 Task: Calculate the estimated travel time from Orlando, Florida, to Miami, Florida.
Action: Mouse moved to (296, 81)
Screenshot: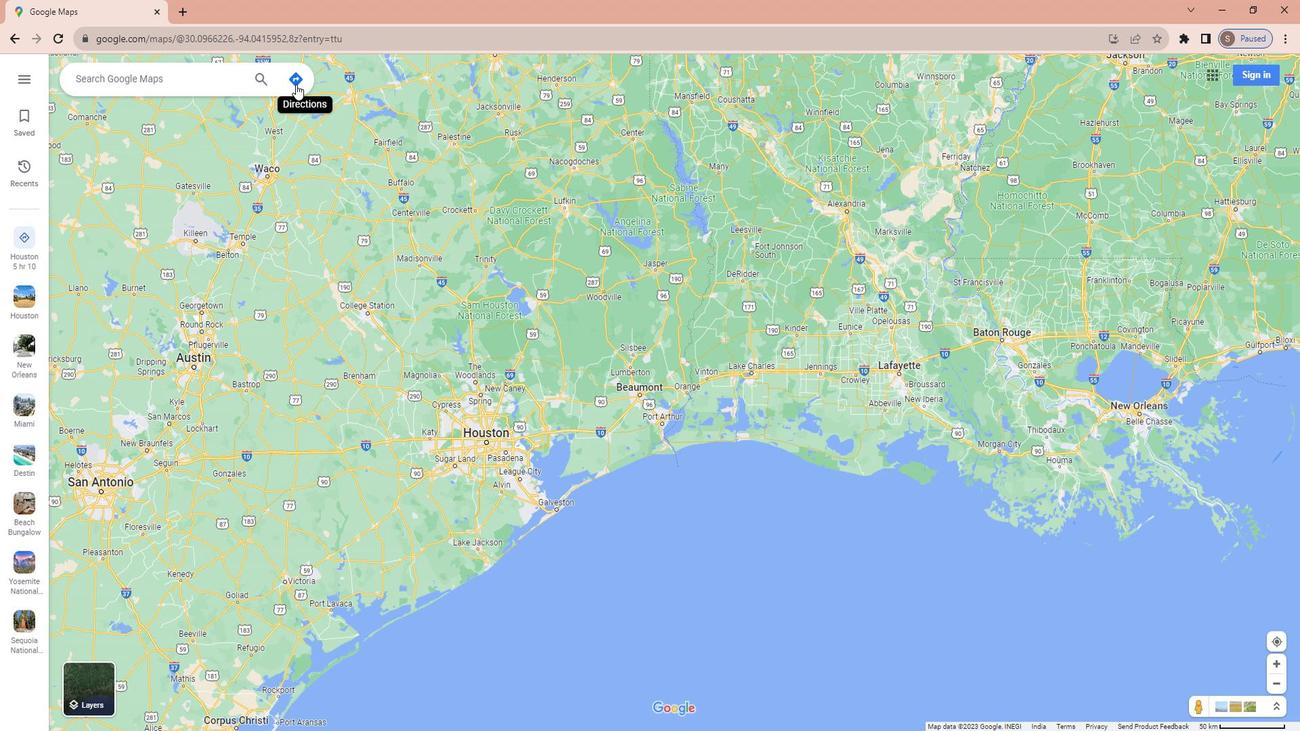 
Action: Mouse pressed left at (296, 81)
Screenshot: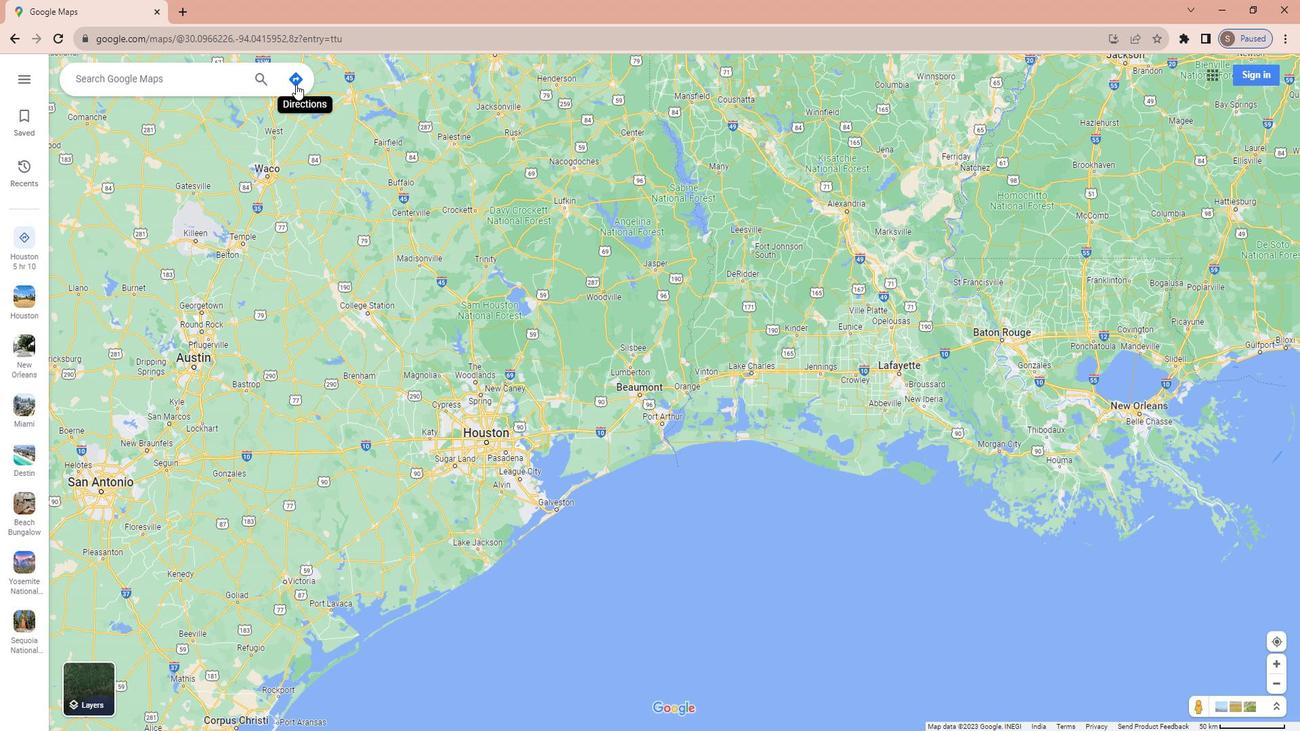 
Action: Mouse moved to (223, 116)
Screenshot: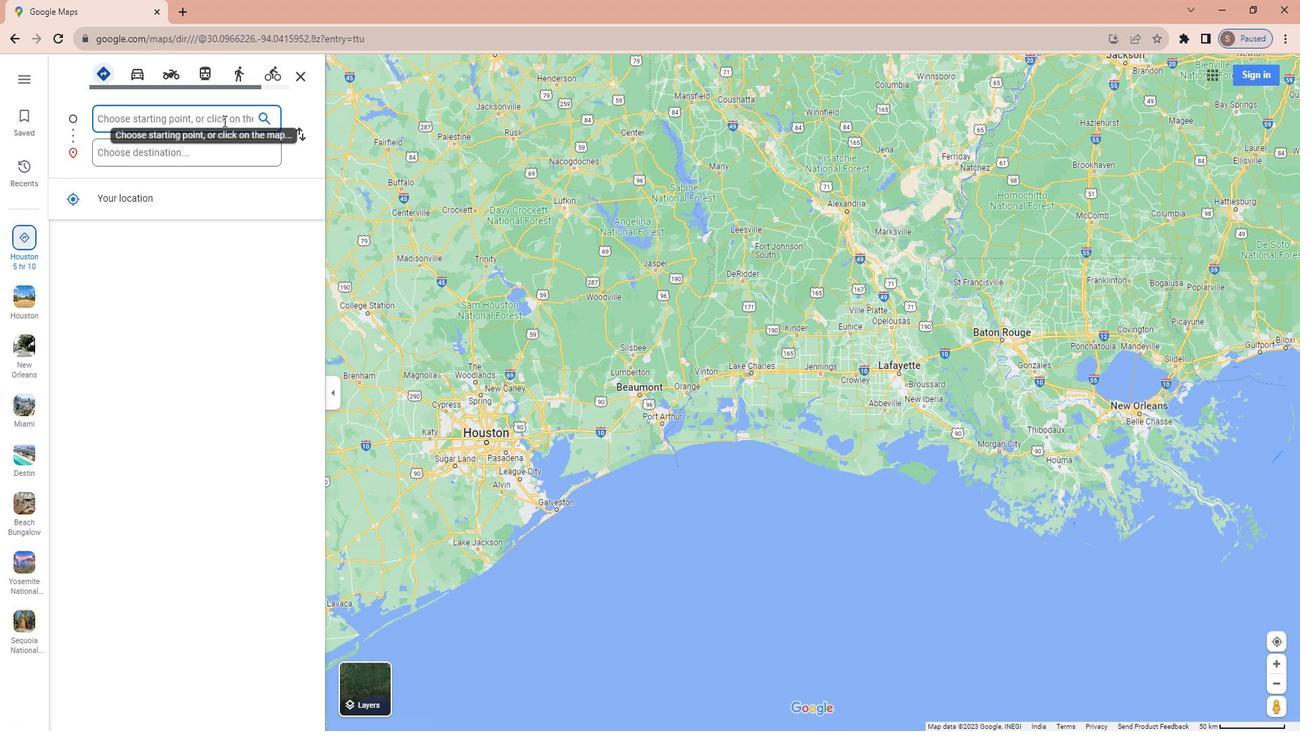 
Action: Key pressed <Key.shift>Orlando,<Key.space><Key.shift>Florida
Screenshot: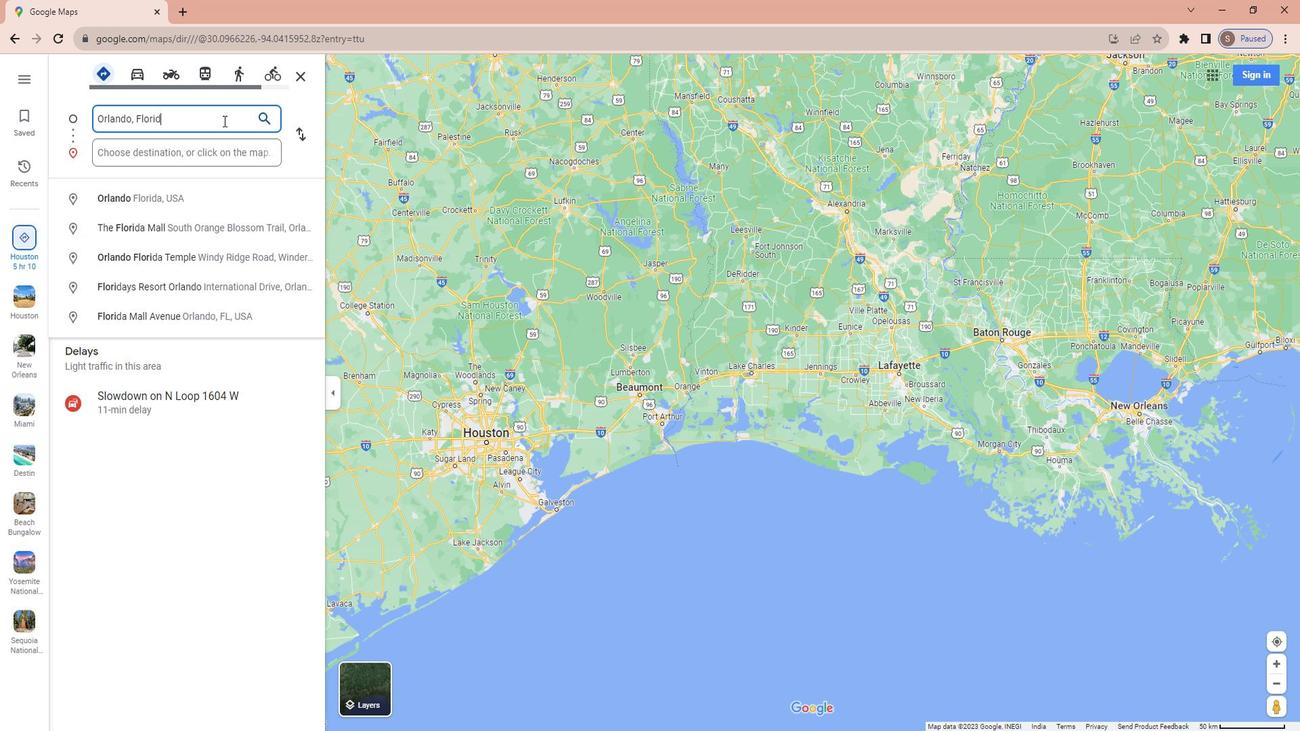 
Action: Mouse moved to (211, 144)
Screenshot: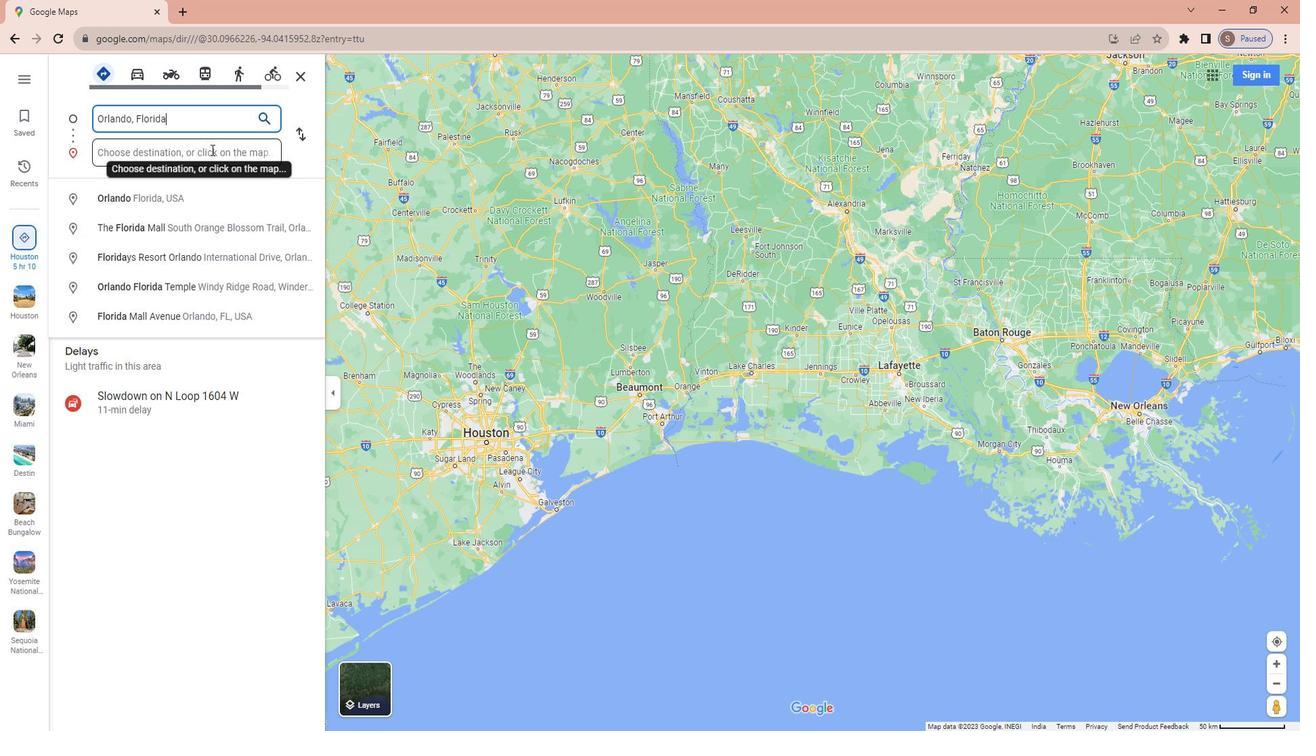 
Action: Mouse pressed left at (211, 144)
Screenshot: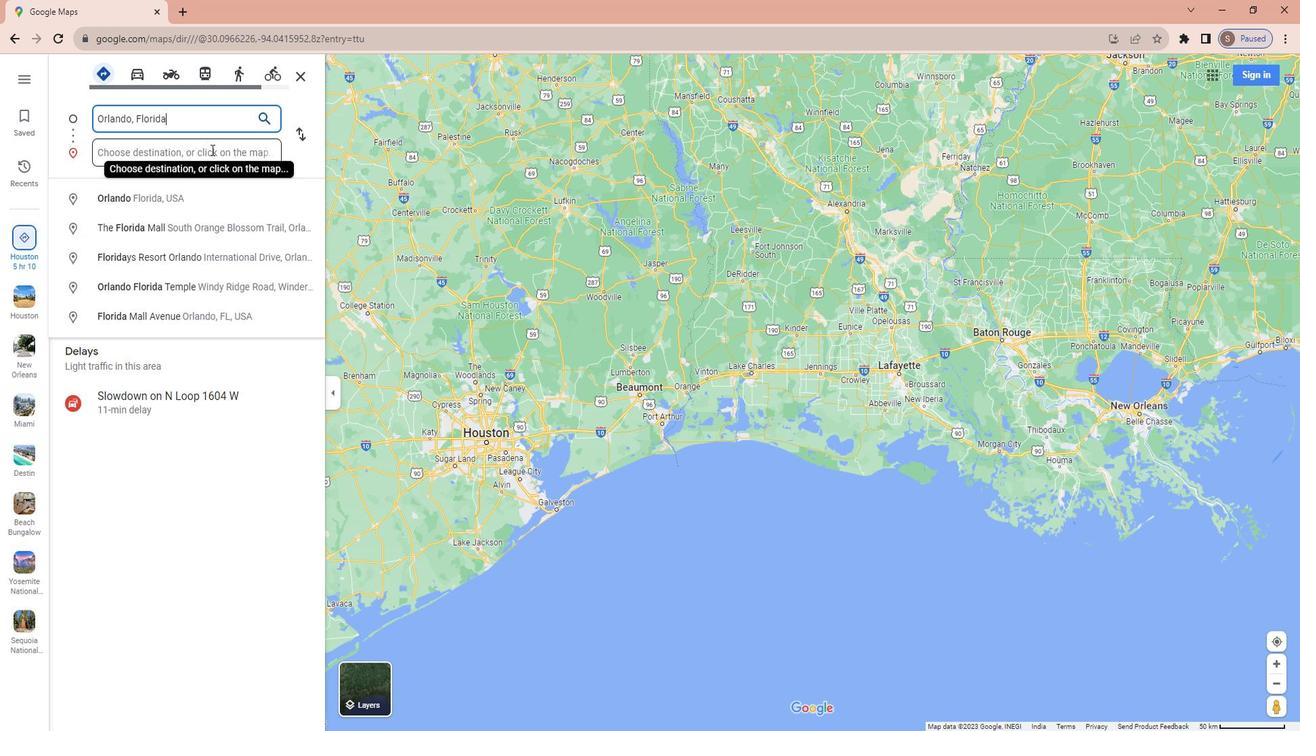
Action: Key pressed <Key.shift>Miami,<Key.space><Key.shift>florida<Key.enter>
Screenshot: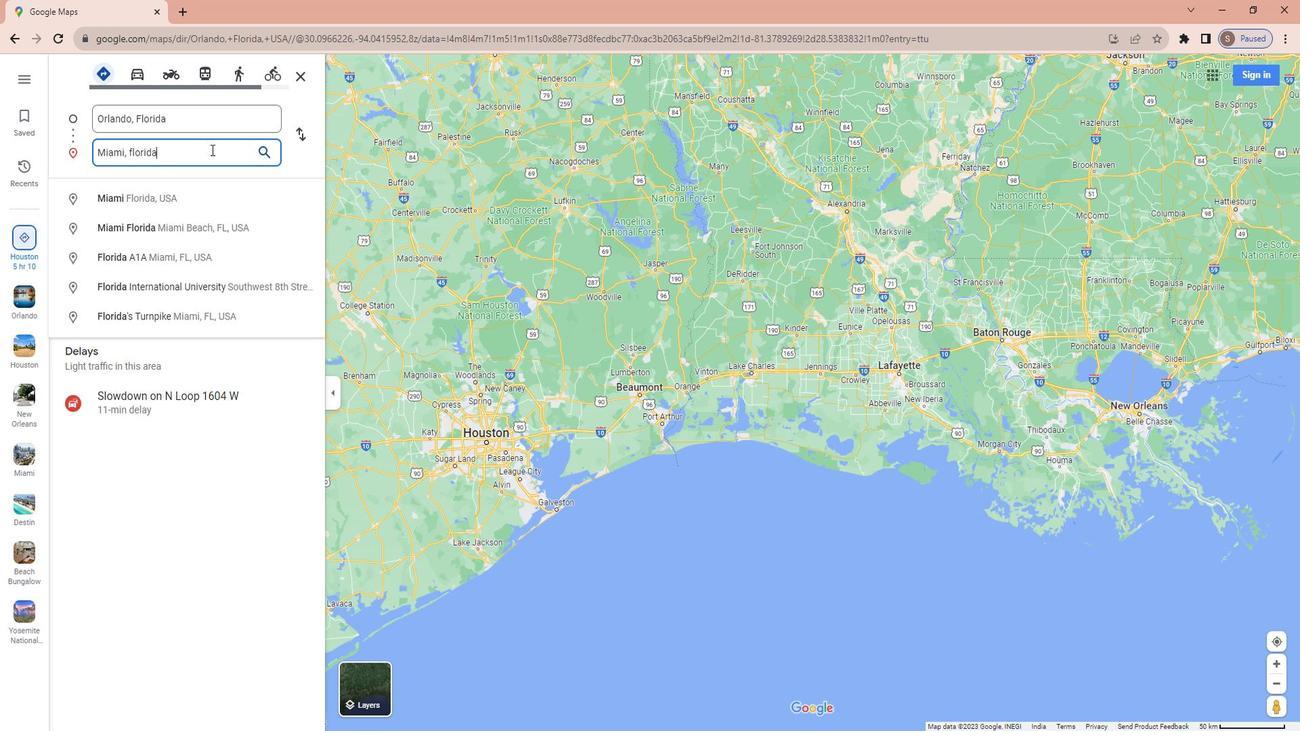 
Action: Mouse moved to (140, 77)
Screenshot: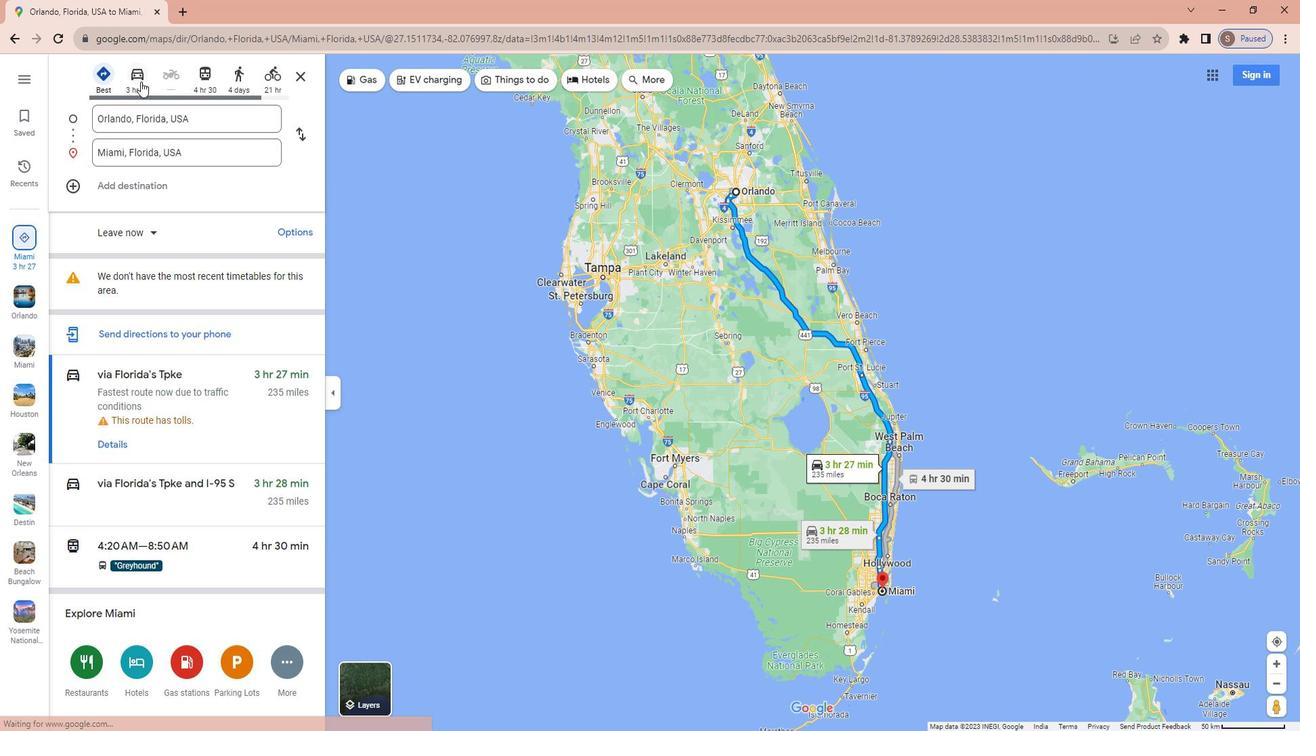
Action: Mouse pressed left at (140, 77)
Screenshot: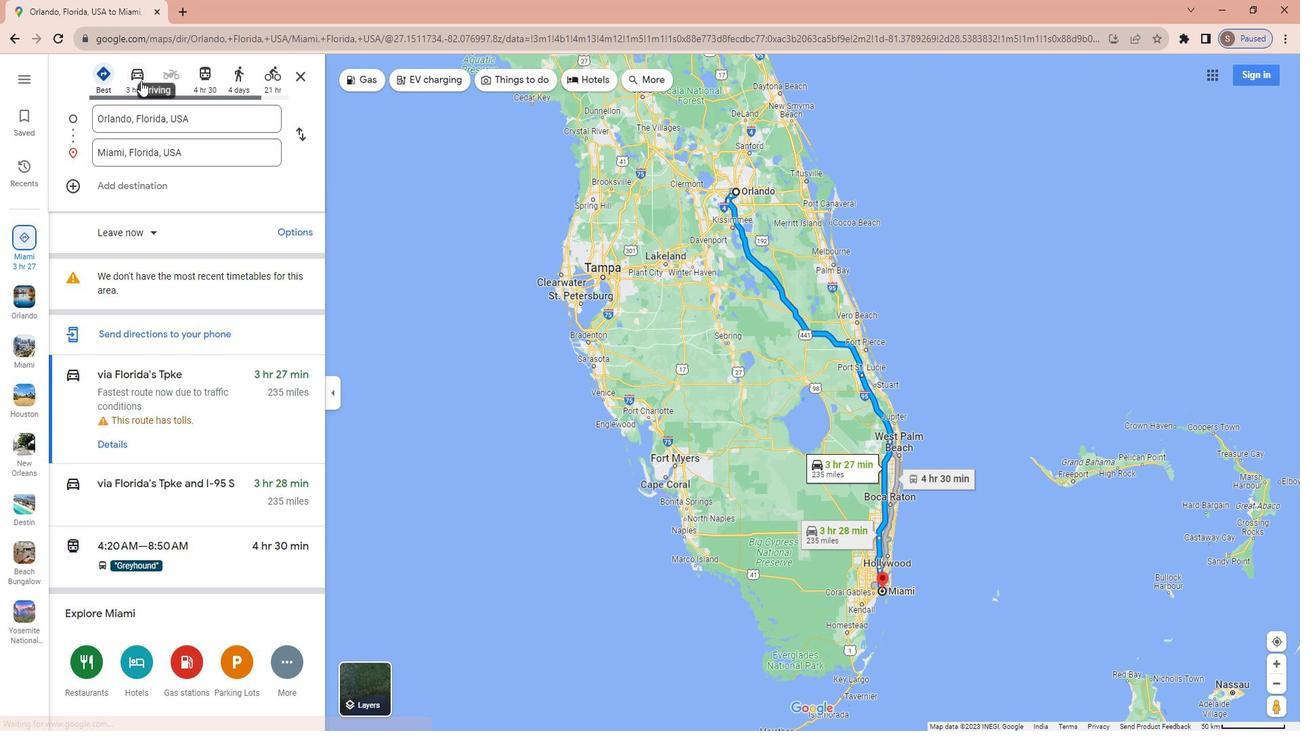 
Action: Mouse moved to (211, 129)
Screenshot: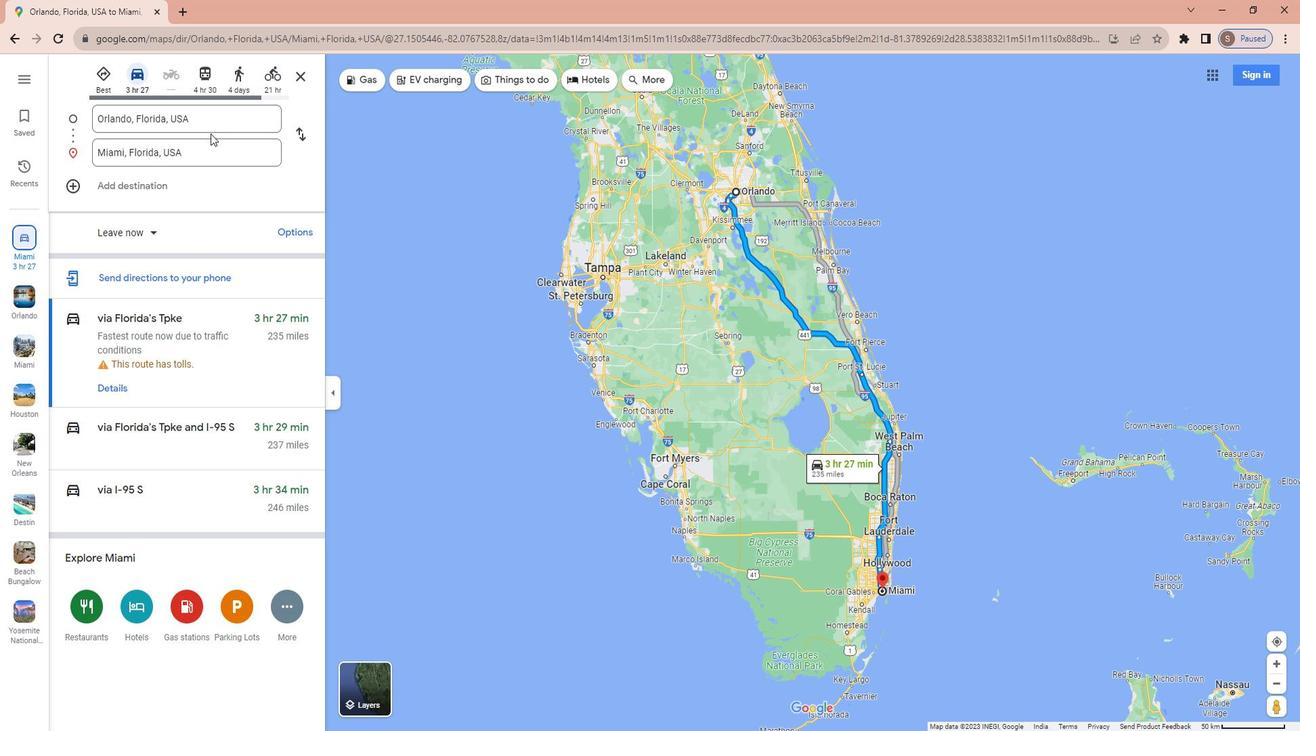 
